 Task: Use Ethereal Accents Effect in this video Movie B.mp4
Action: Mouse pressed left at (260, 117)
Screenshot: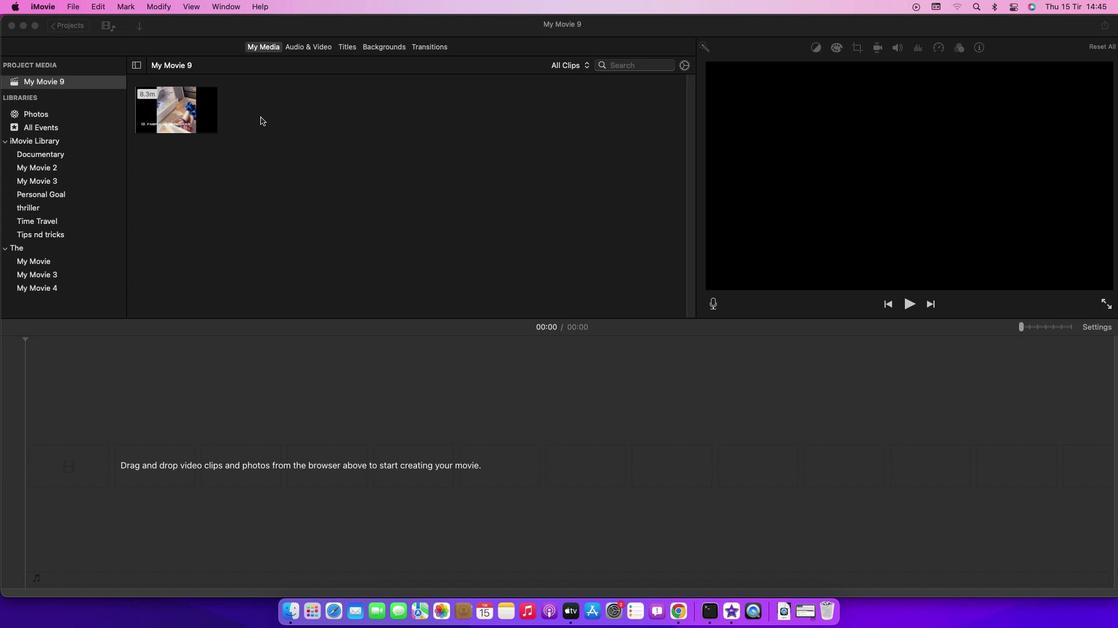 
Action: Mouse moved to (189, 107)
Screenshot: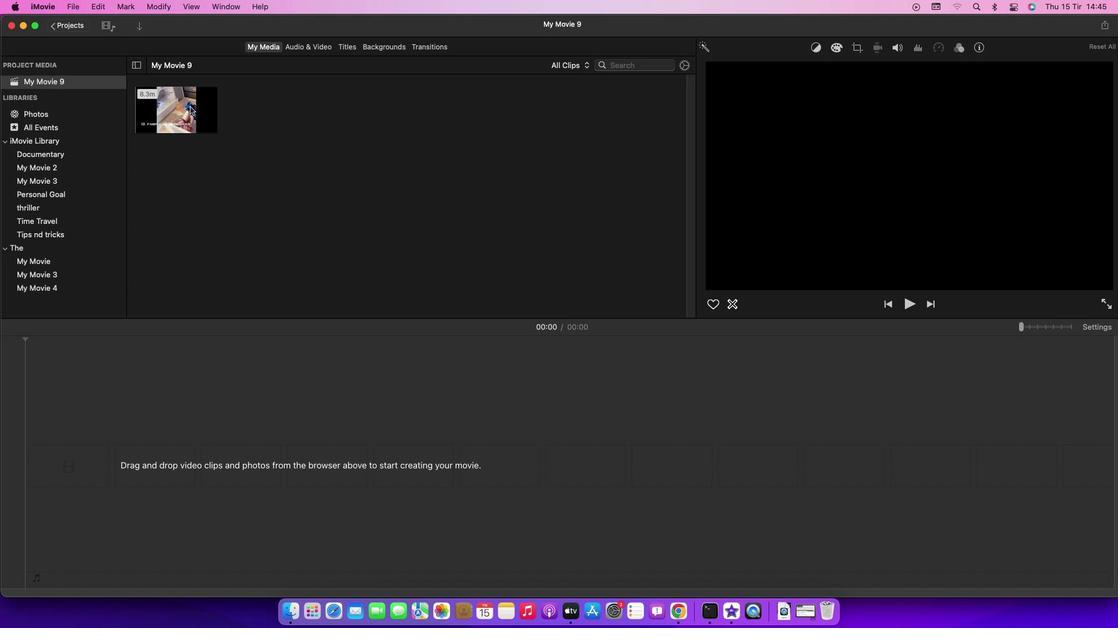 
Action: Mouse pressed left at (189, 107)
Screenshot: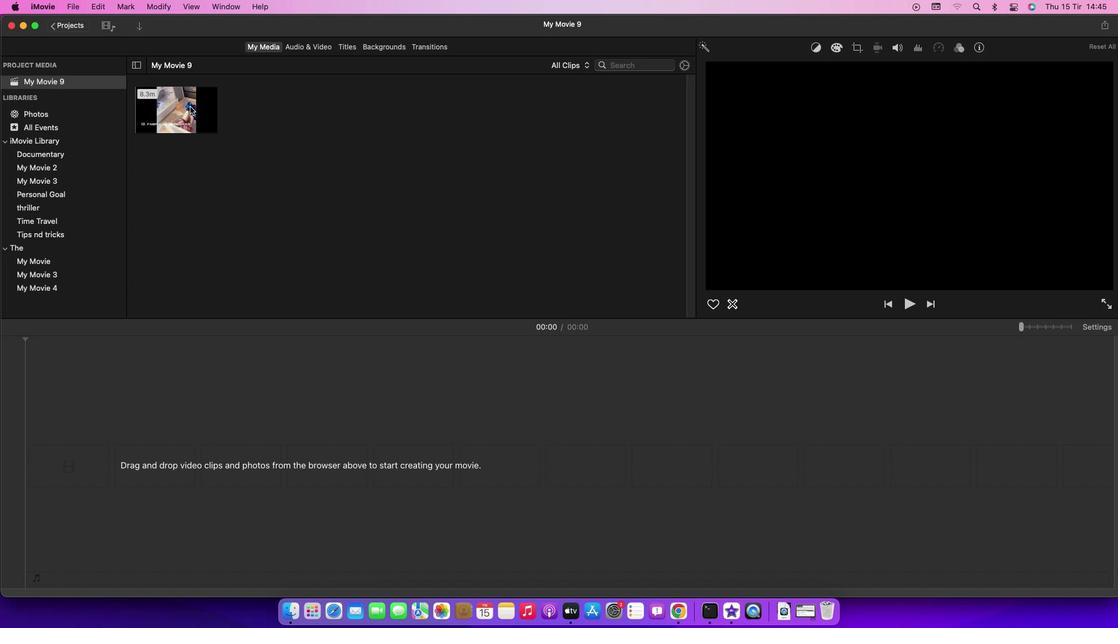 
Action: Mouse pressed left at (189, 107)
Screenshot: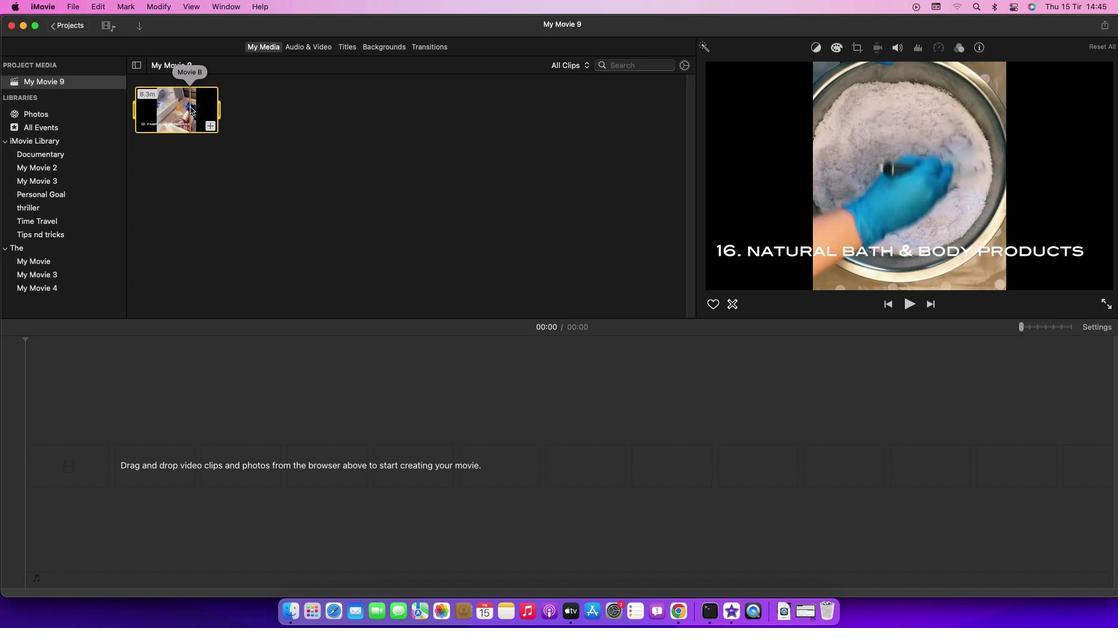 
Action: Mouse moved to (305, 46)
Screenshot: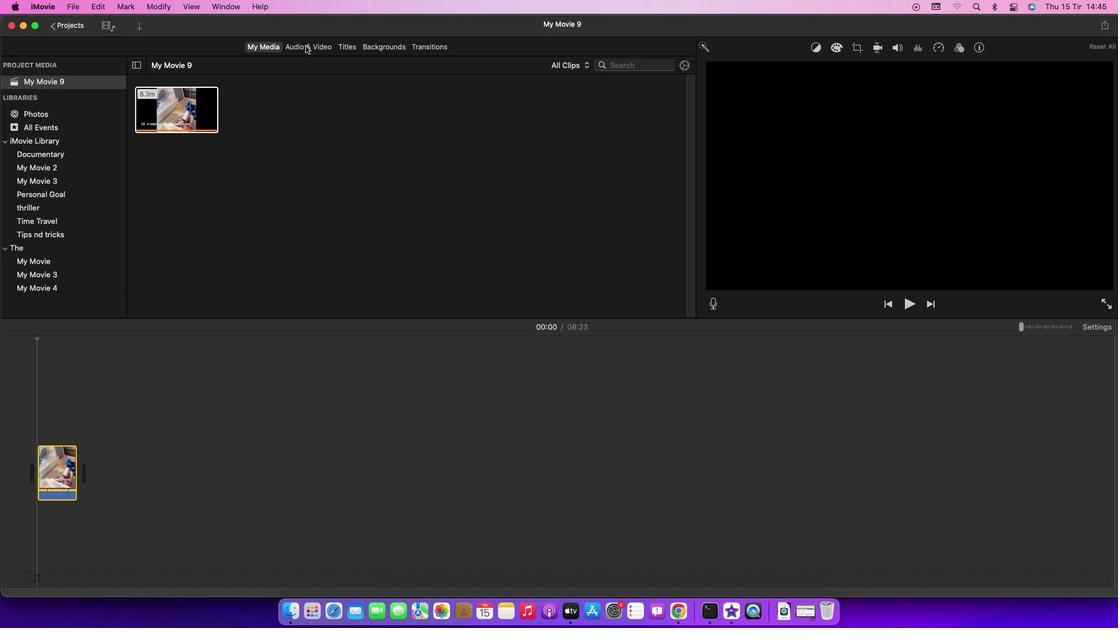 
Action: Mouse pressed left at (305, 46)
Screenshot: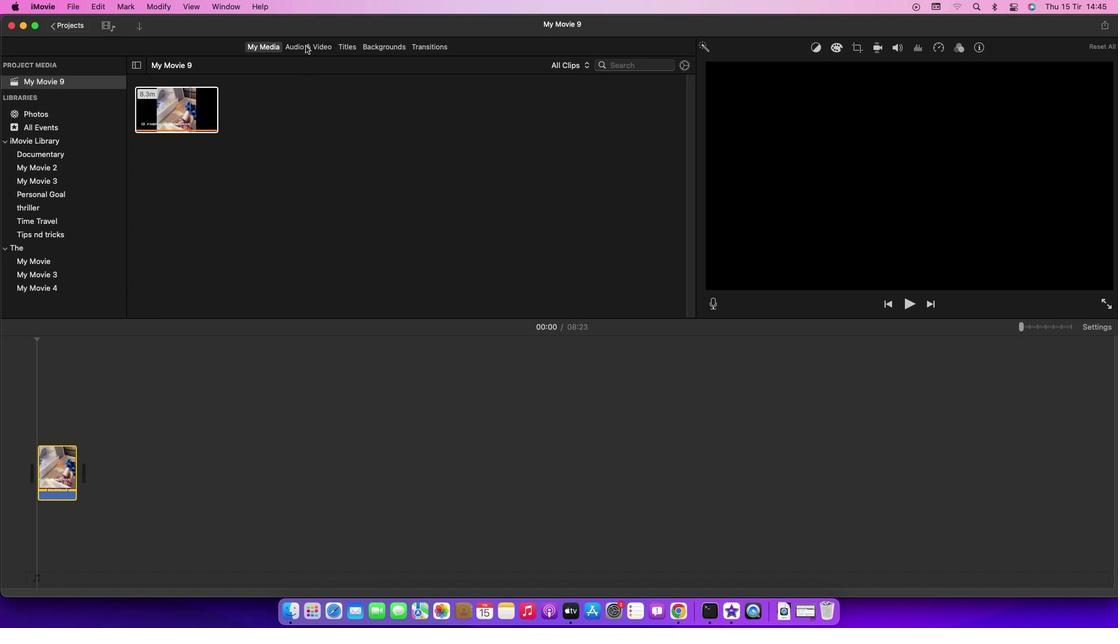 
Action: Mouse moved to (65, 110)
Screenshot: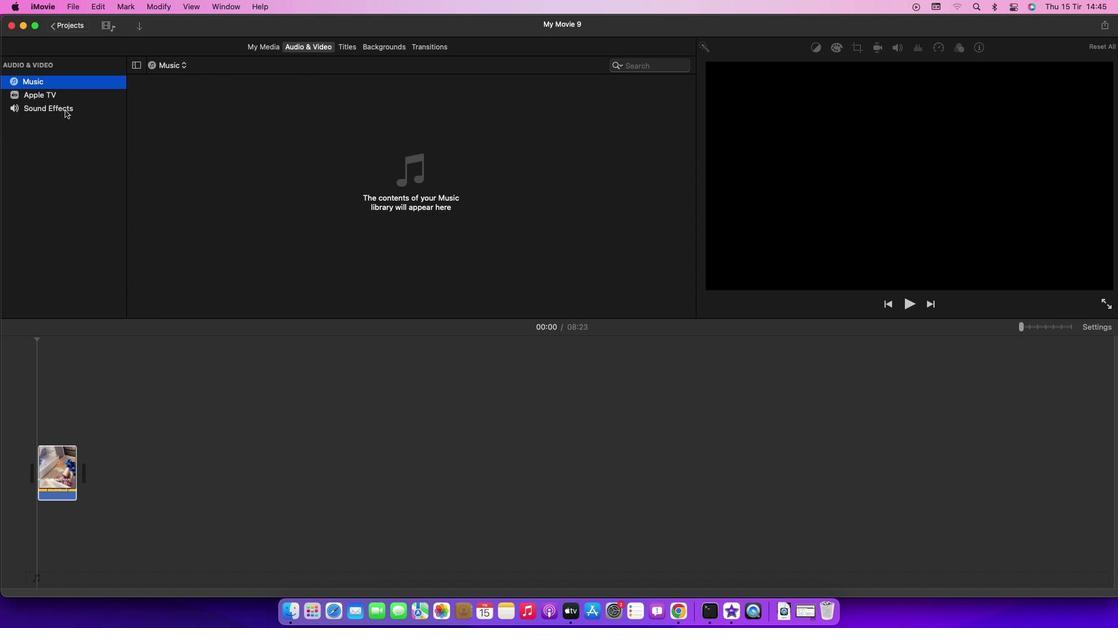 
Action: Mouse pressed left at (65, 110)
Screenshot: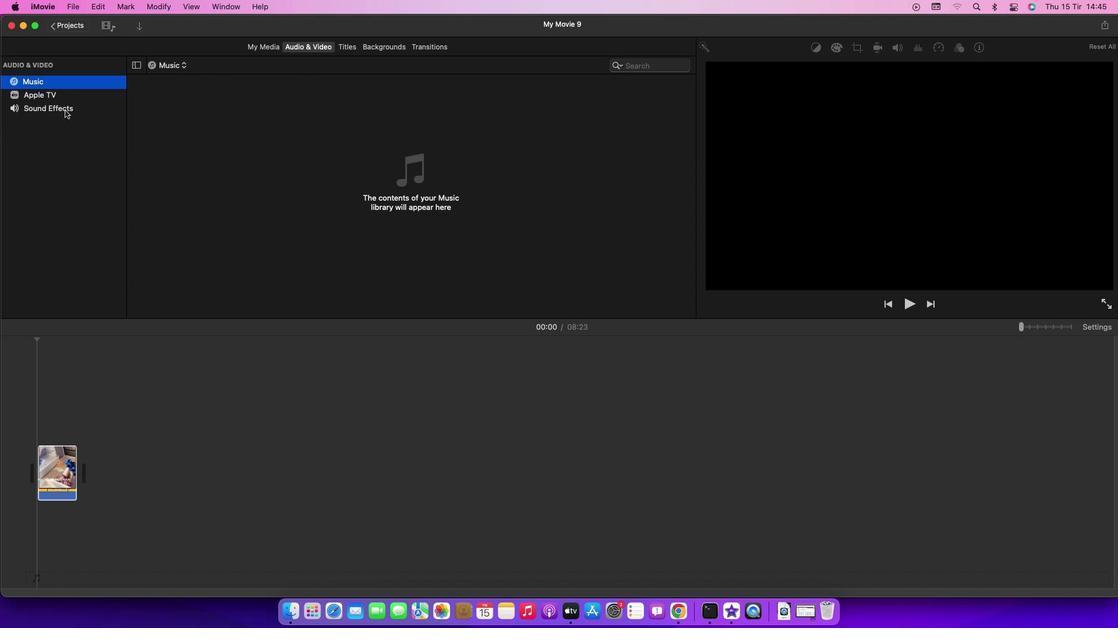 
Action: Mouse moved to (178, 283)
Screenshot: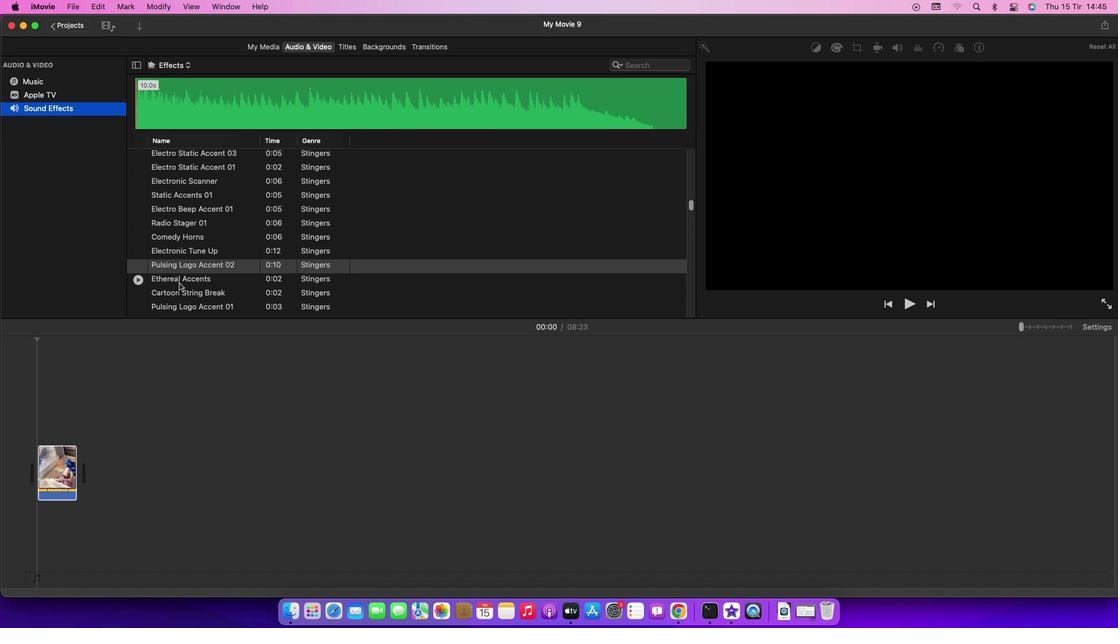 
Action: Mouse pressed left at (178, 283)
Screenshot: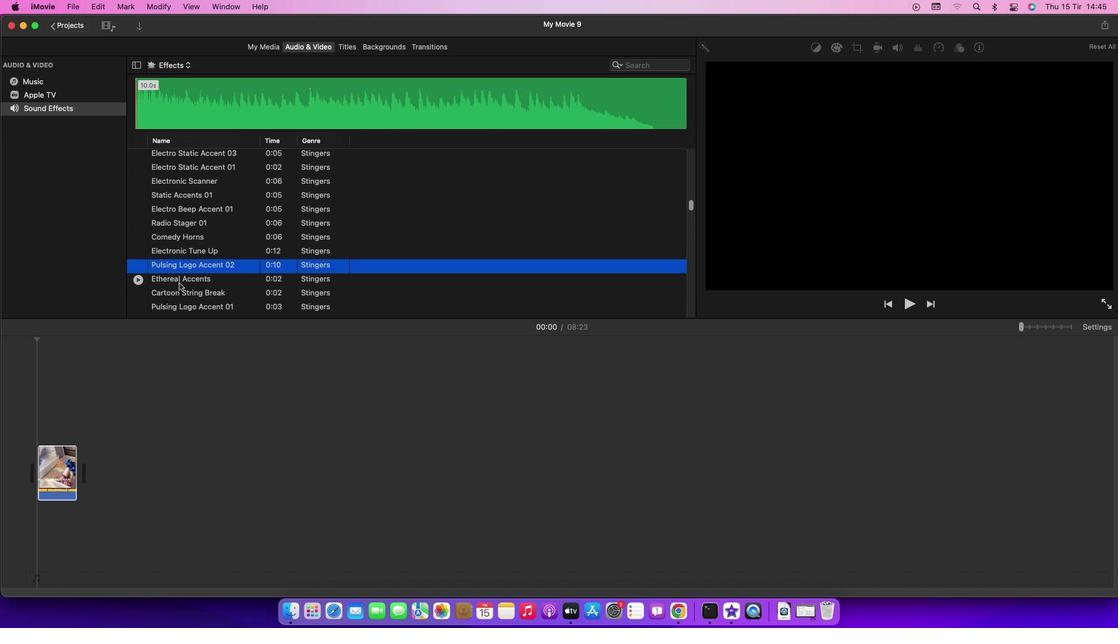 
Action: Mouse moved to (184, 281)
Screenshot: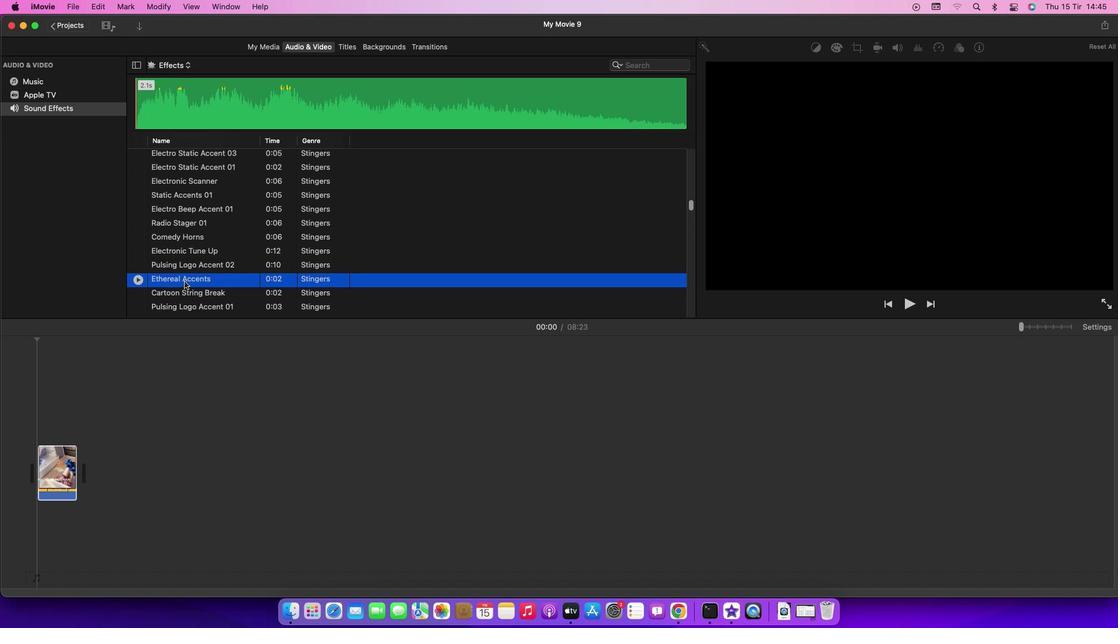
Action: Mouse pressed left at (184, 281)
Screenshot: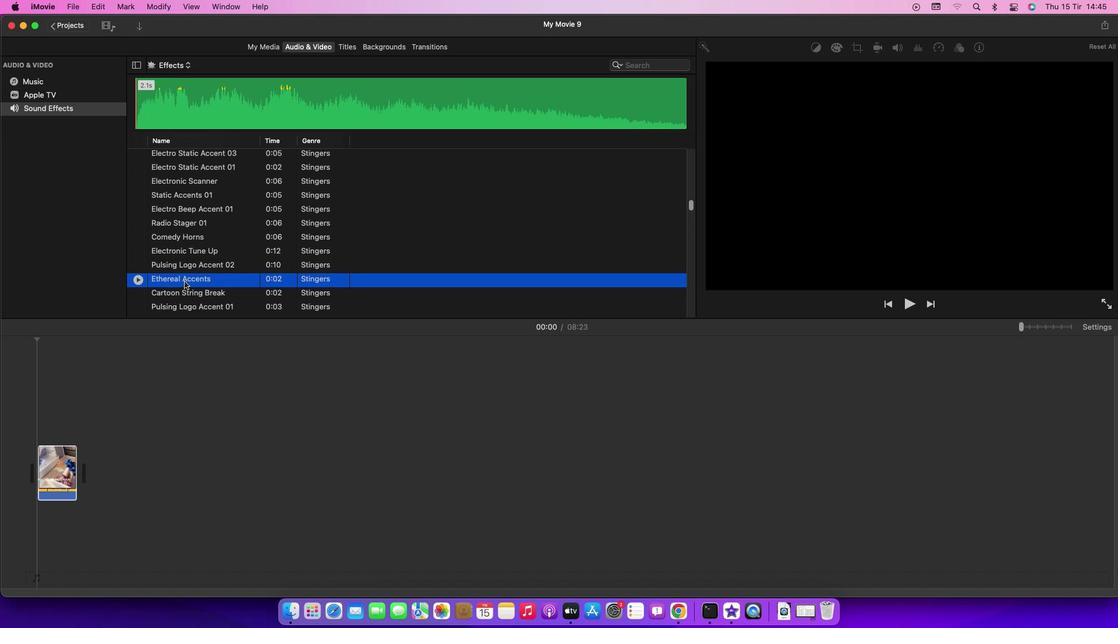 
Action: Mouse moved to (270, 474)
Screenshot: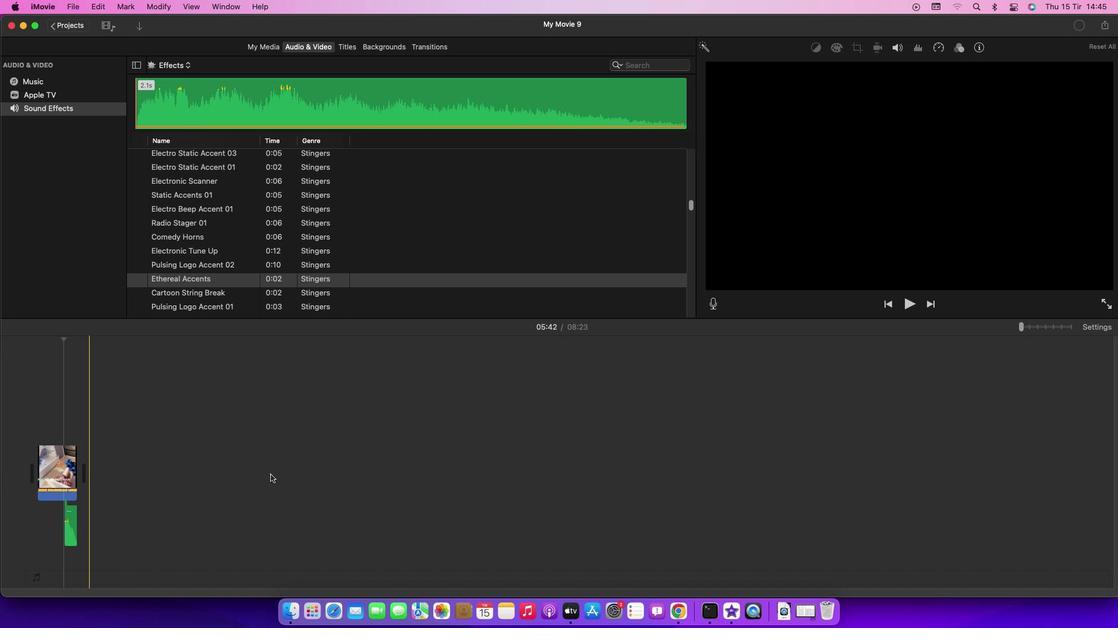 
